 Task: Create a due date automation trigger when advanced on, on the wednesday after a card is due add fields with custom field "Resume" set to a date not in this month at 11:00 AM.
Action: Mouse moved to (993, 79)
Screenshot: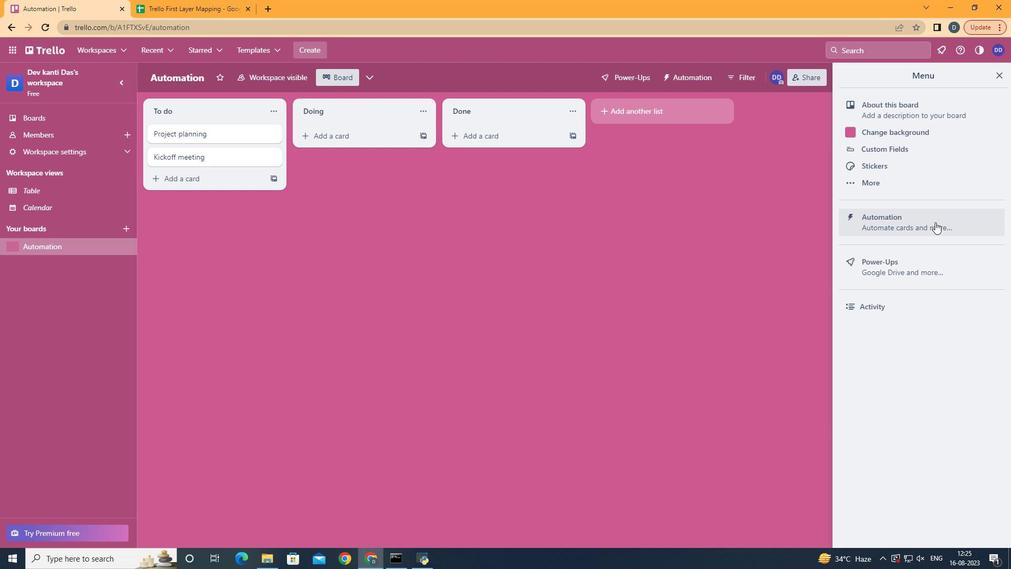 
Action: Mouse pressed left at (993, 79)
Screenshot: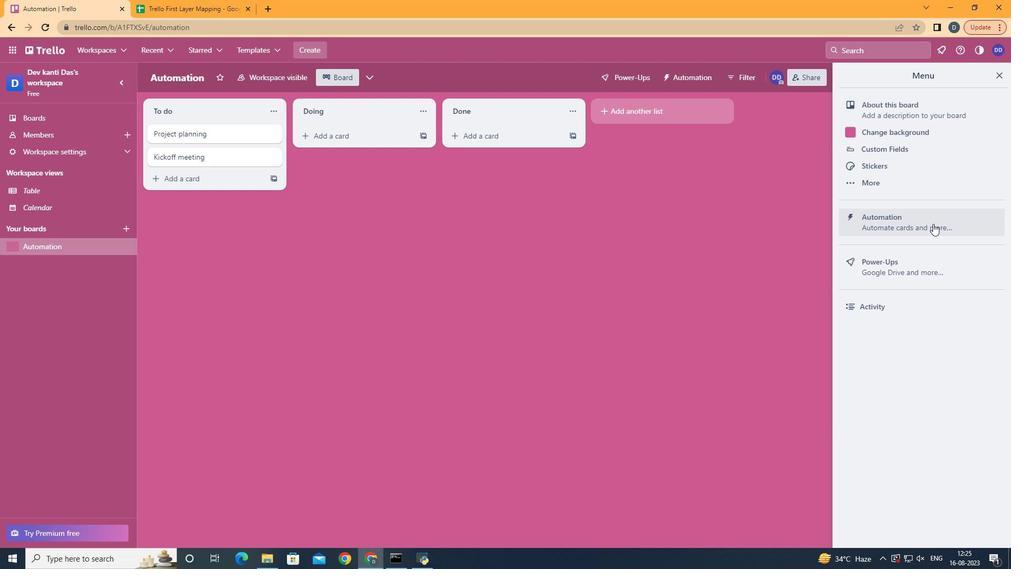 
Action: Mouse moved to (929, 220)
Screenshot: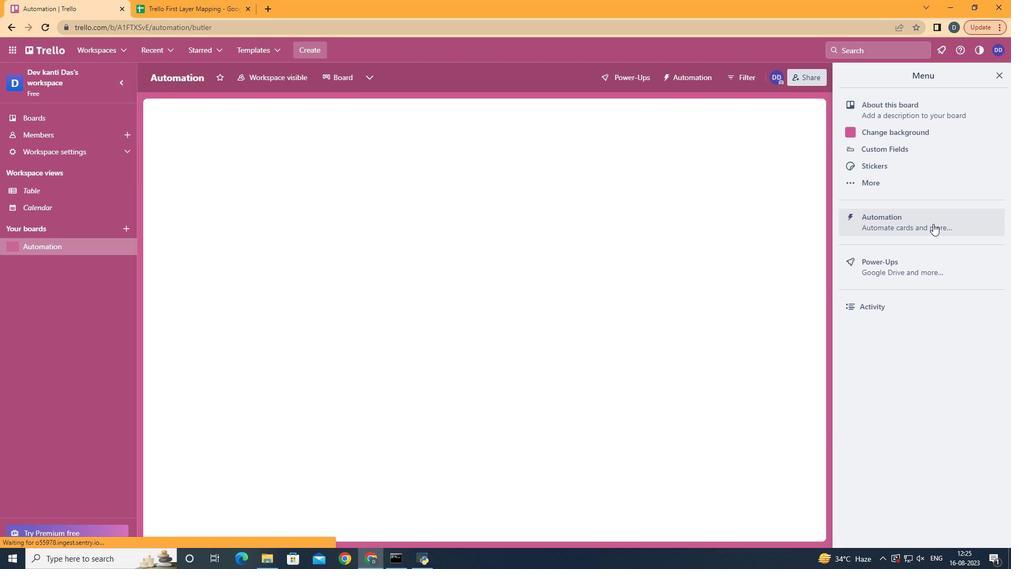 
Action: Mouse pressed left at (929, 220)
Screenshot: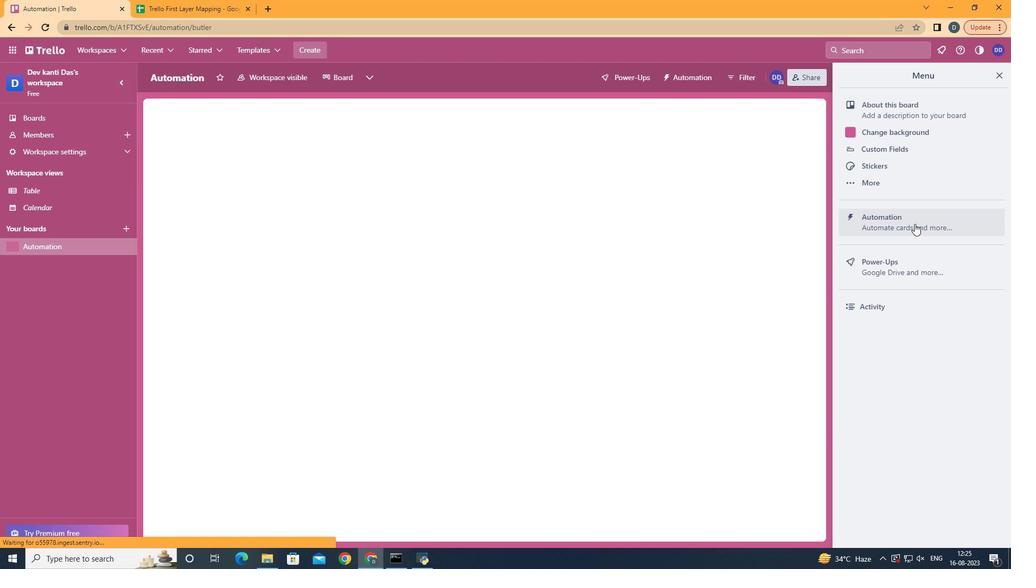 
Action: Mouse moved to (181, 209)
Screenshot: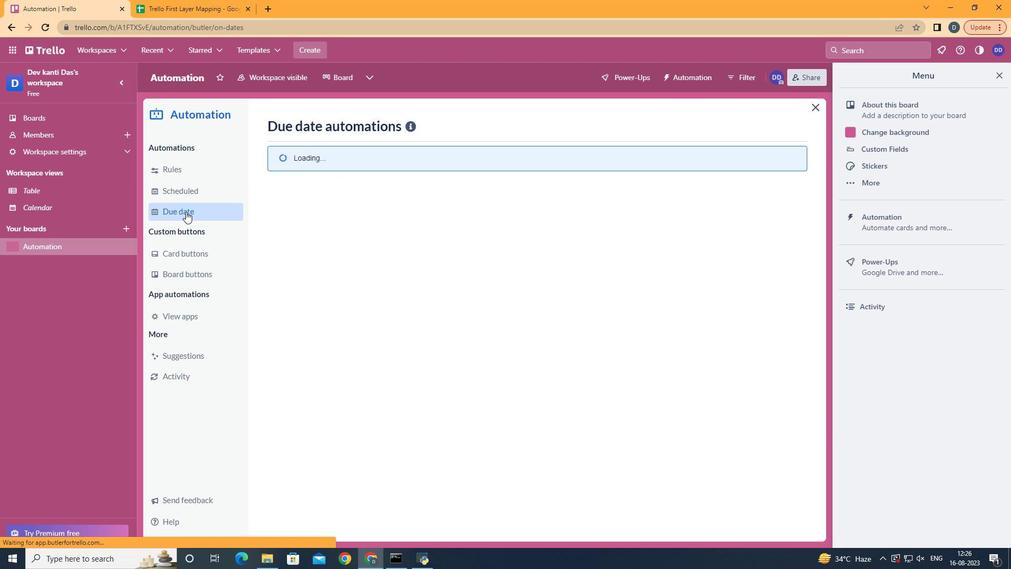
Action: Mouse pressed left at (181, 209)
Screenshot: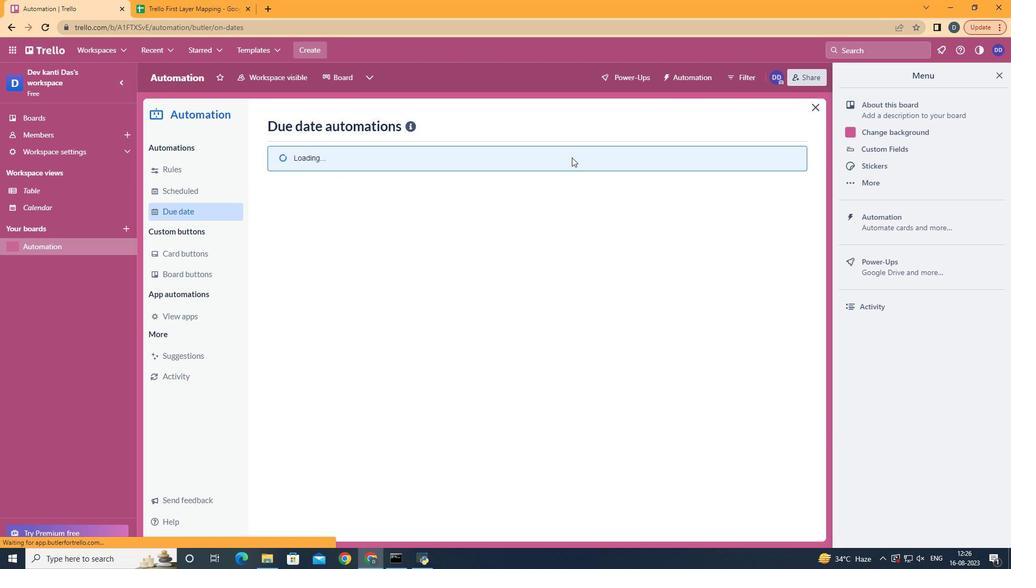 
Action: Mouse moved to (742, 125)
Screenshot: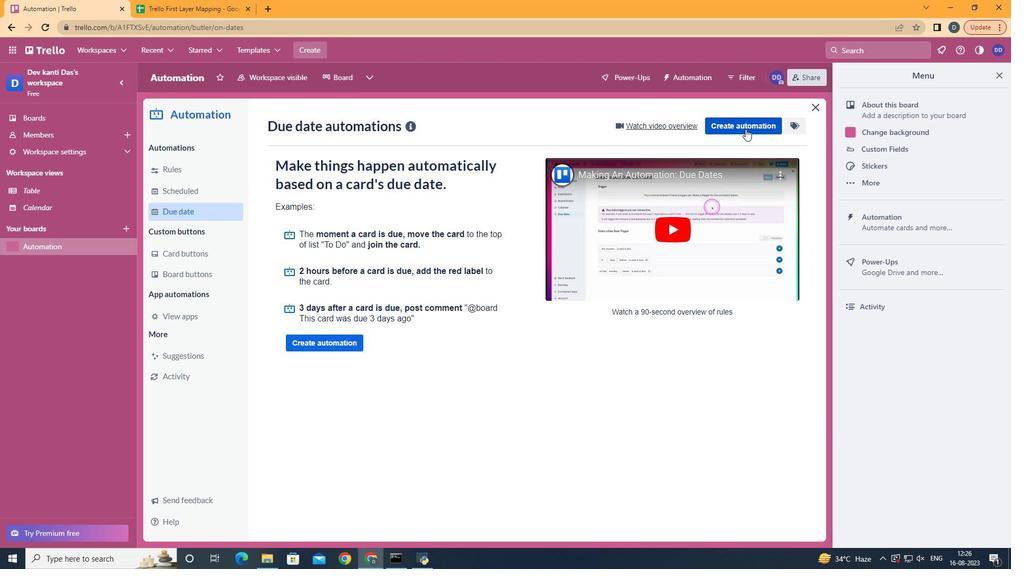 
Action: Mouse pressed left at (742, 125)
Screenshot: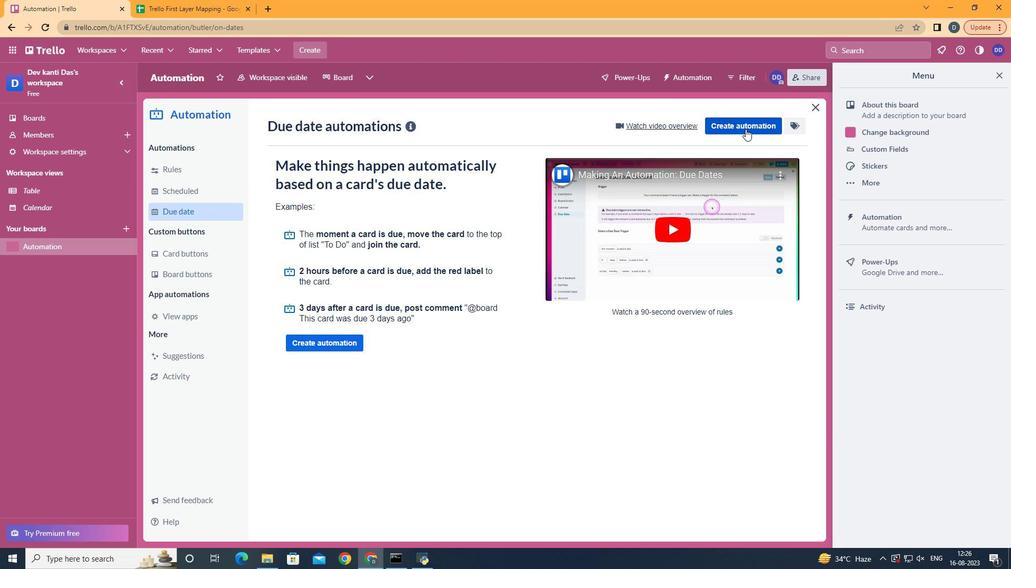 
Action: Mouse pressed left at (742, 125)
Screenshot: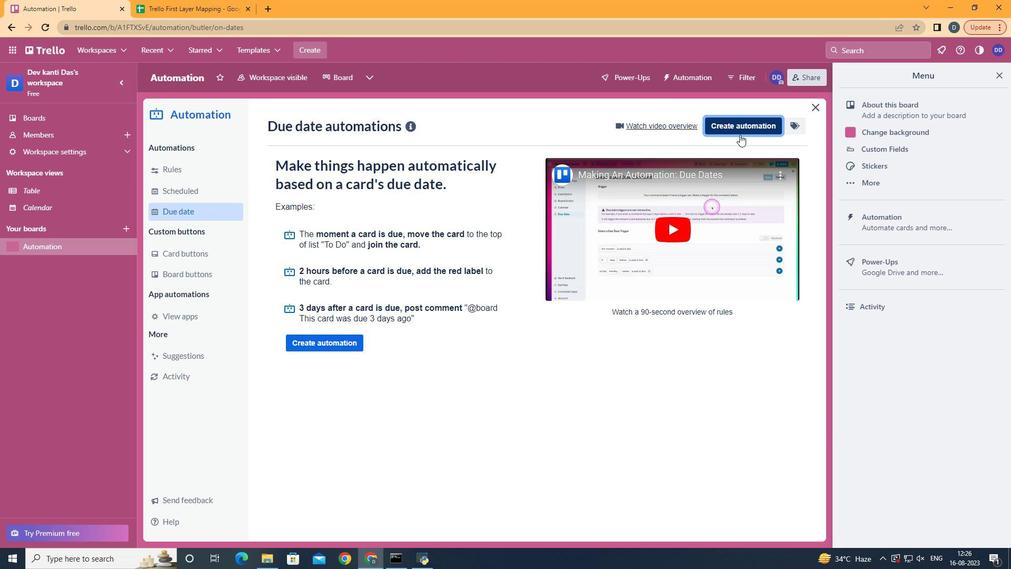 
Action: Mouse moved to (566, 227)
Screenshot: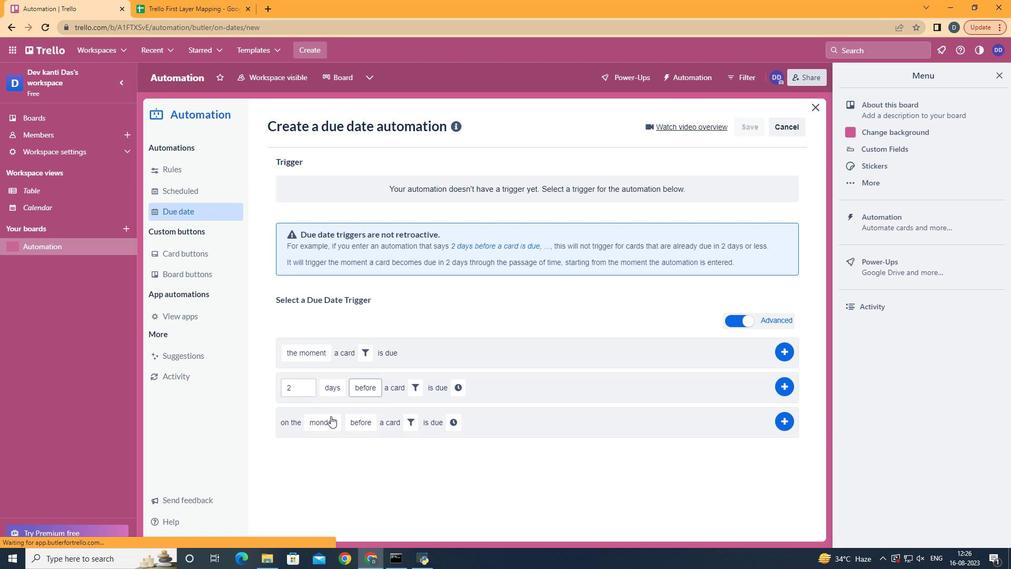 
Action: Mouse pressed left at (566, 227)
Screenshot: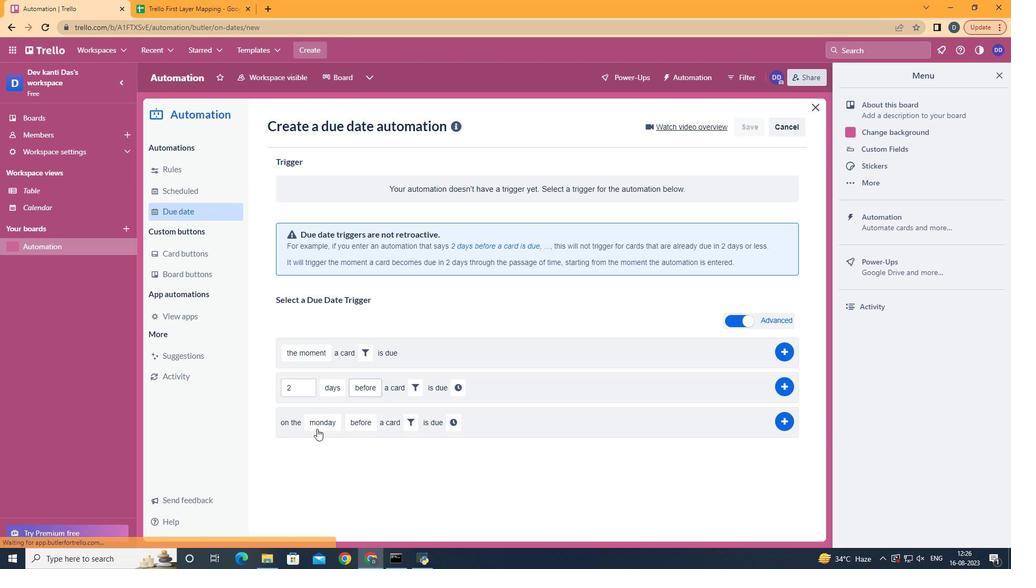 
Action: Mouse moved to (328, 305)
Screenshot: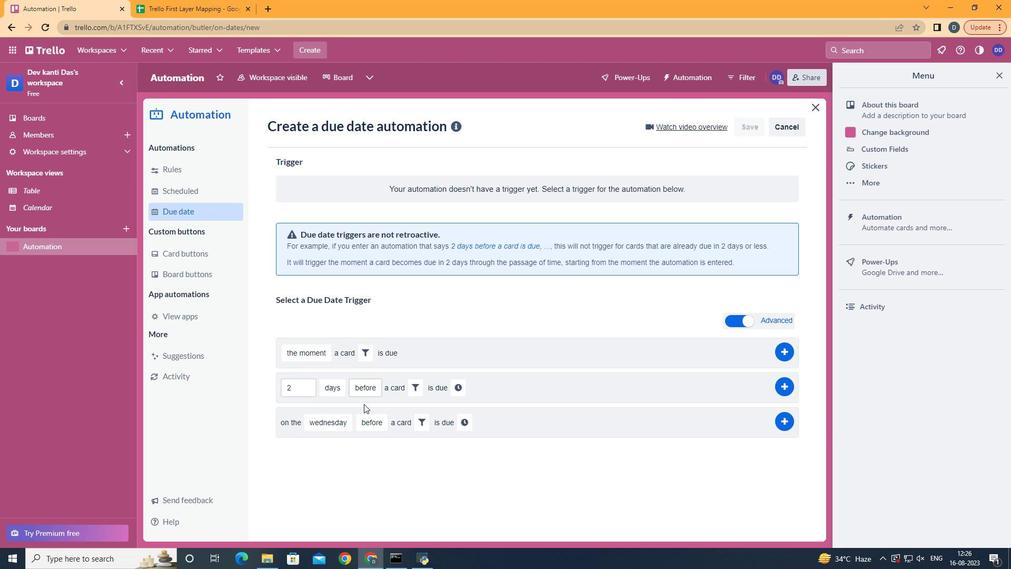 
Action: Mouse pressed left at (328, 305)
Screenshot: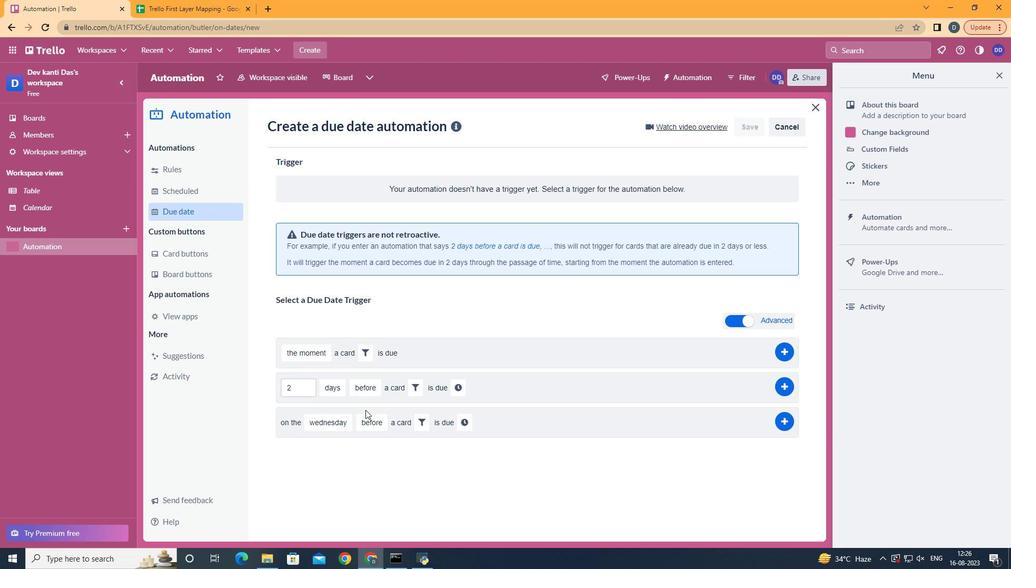 
Action: Mouse moved to (378, 455)
Screenshot: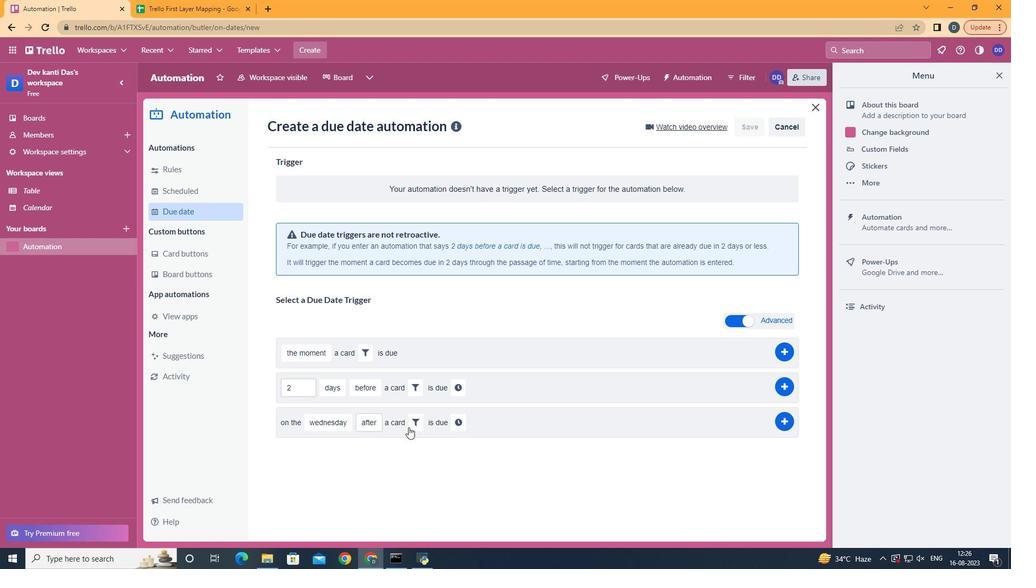 
Action: Mouse pressed left at (378, 455)
Screenshot: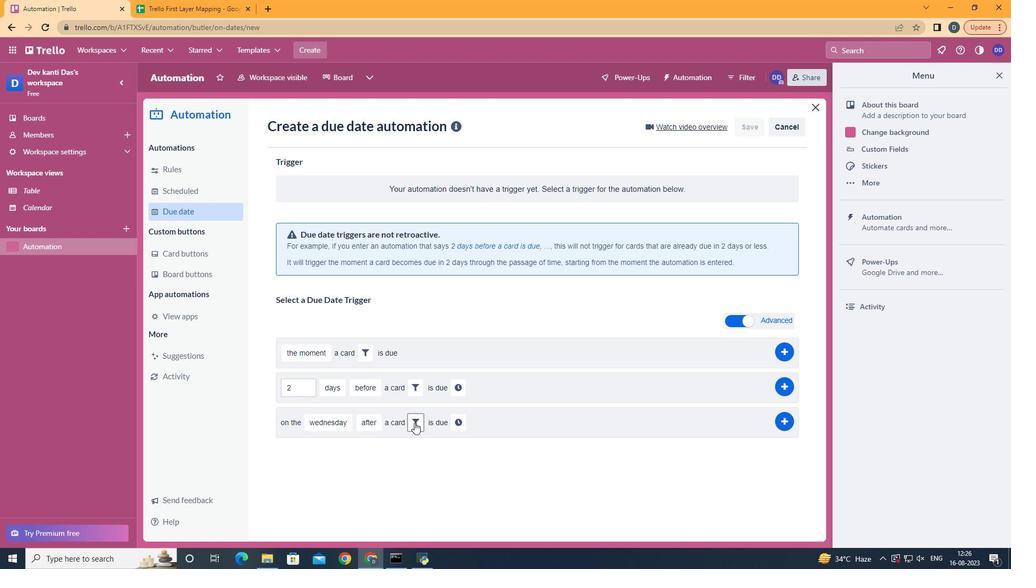 
Action: Mouse moved to (410, 418)
Screenshot: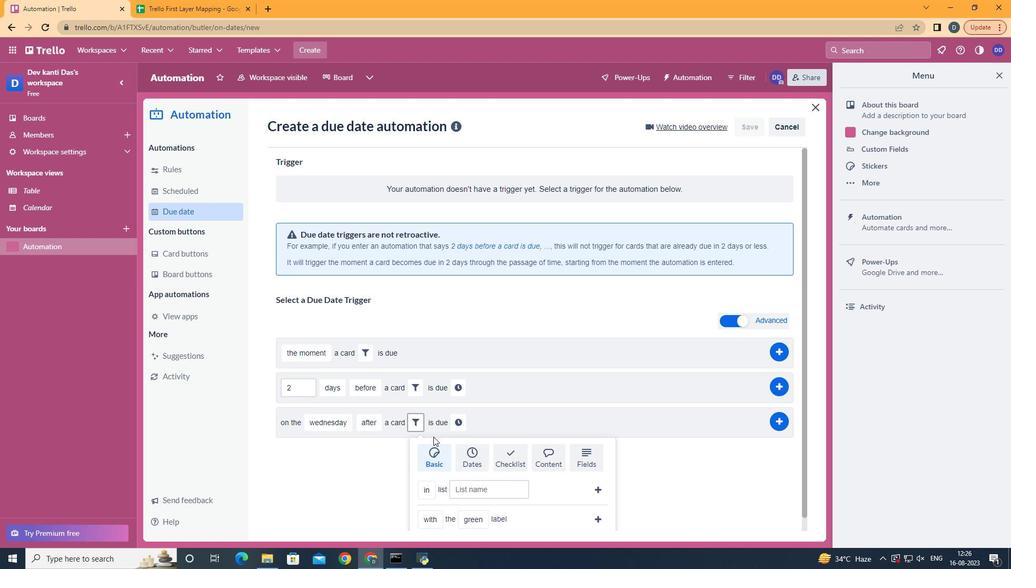 
Action: Mouse pressed left at (410, 418)
Screenshot: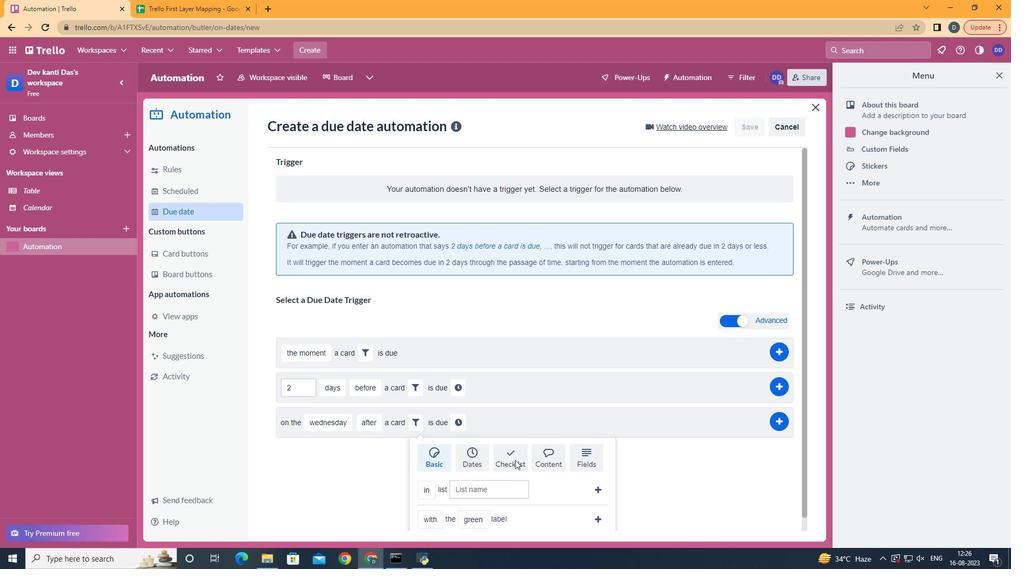 
Action: Mouse moved to (599, 450)
Screenshot: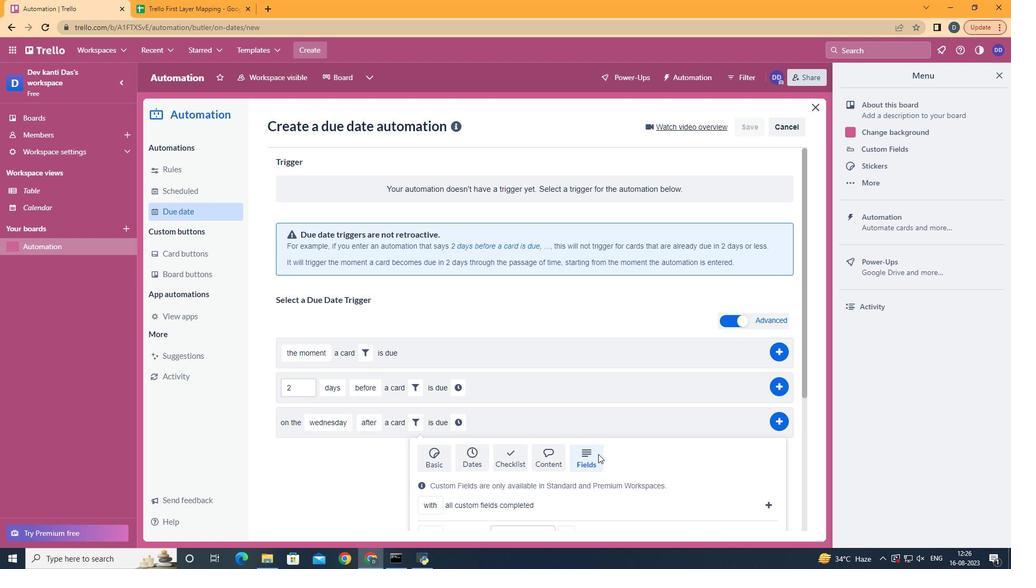 
Action: Mouse pressed left at (599, 450)
Screenshot: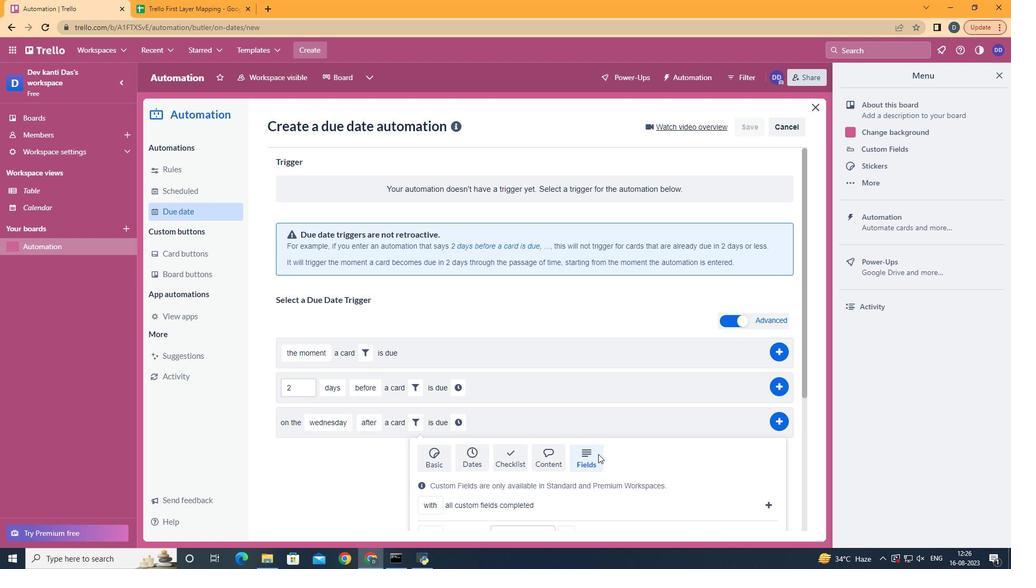 
Action: Mouse moved to (594, 450)
Screenshot: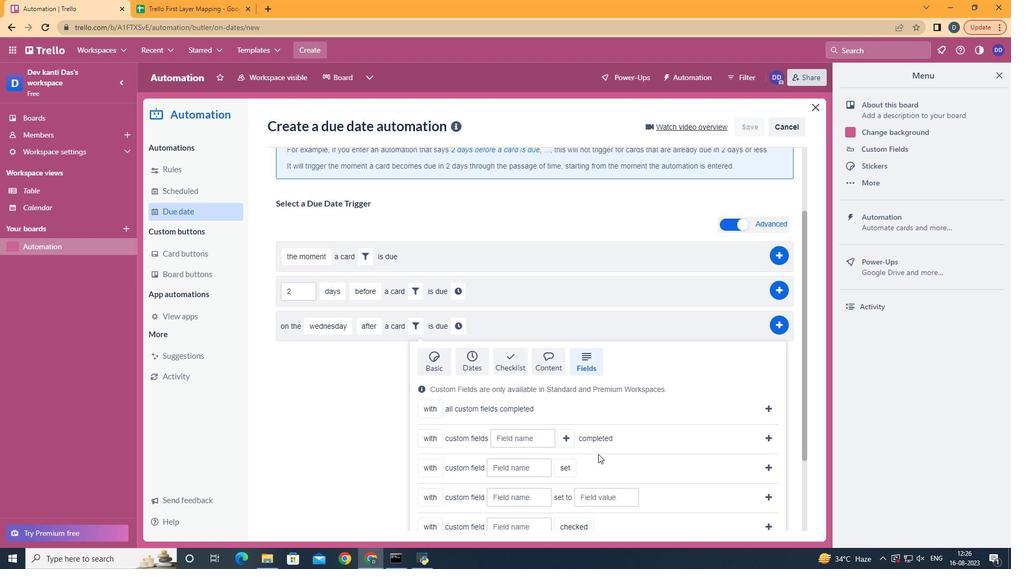
Action: Mouse scrolled (594, 449) with delta (0, 0)
Screenshot: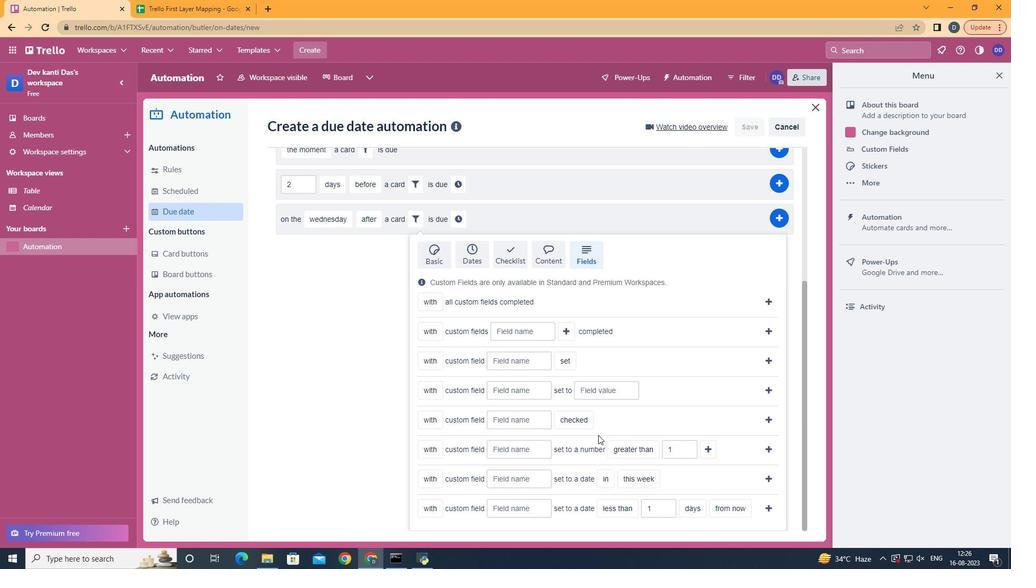 
Action: Mouse scrolled (594, 449) with delta (0, 0)
Screenshot: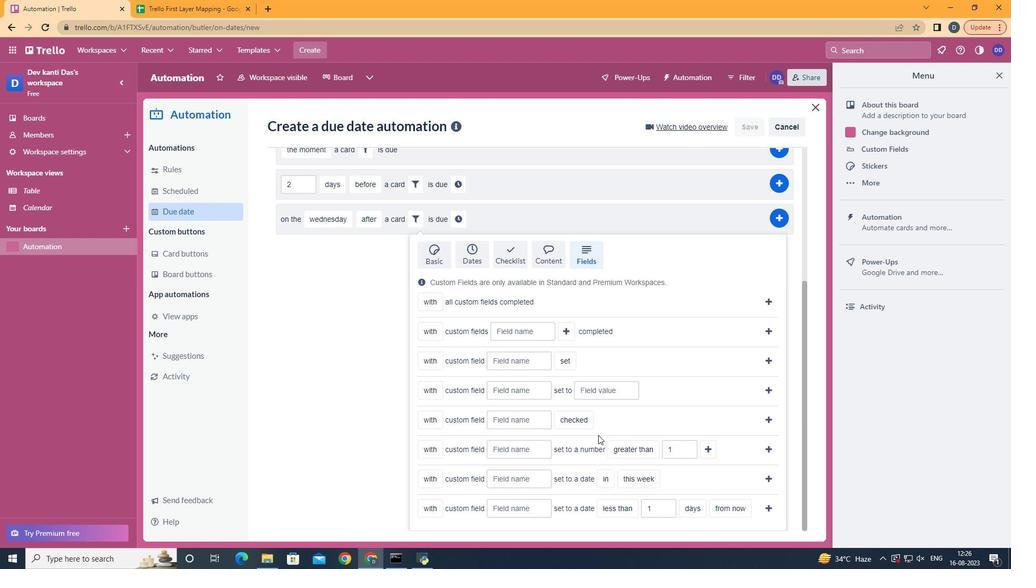 
Action: Mouse scrolled (594, 449) with delta (0, 0)
Screenshot: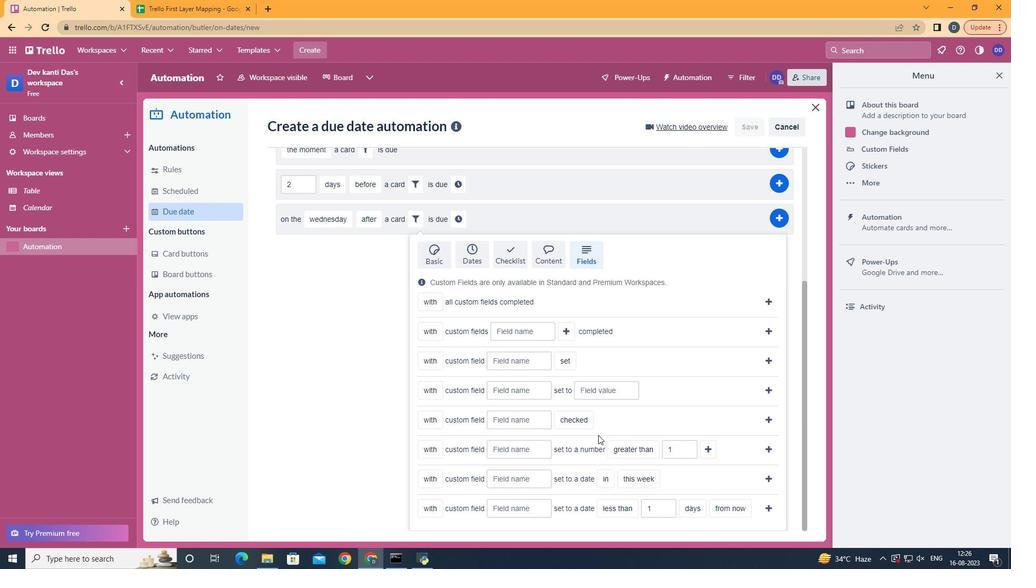 
Action: Mouse scrolled (594, 449) with delta (0, 0)
Screenshot: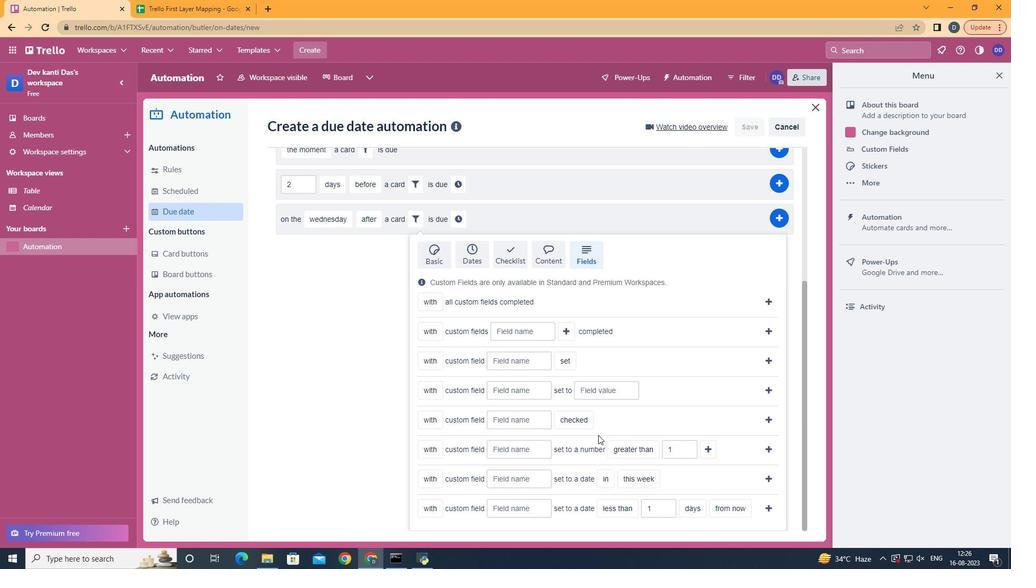 
Action: Mouse scrolled (594, 449) with delta (0, 0)
Screenshot: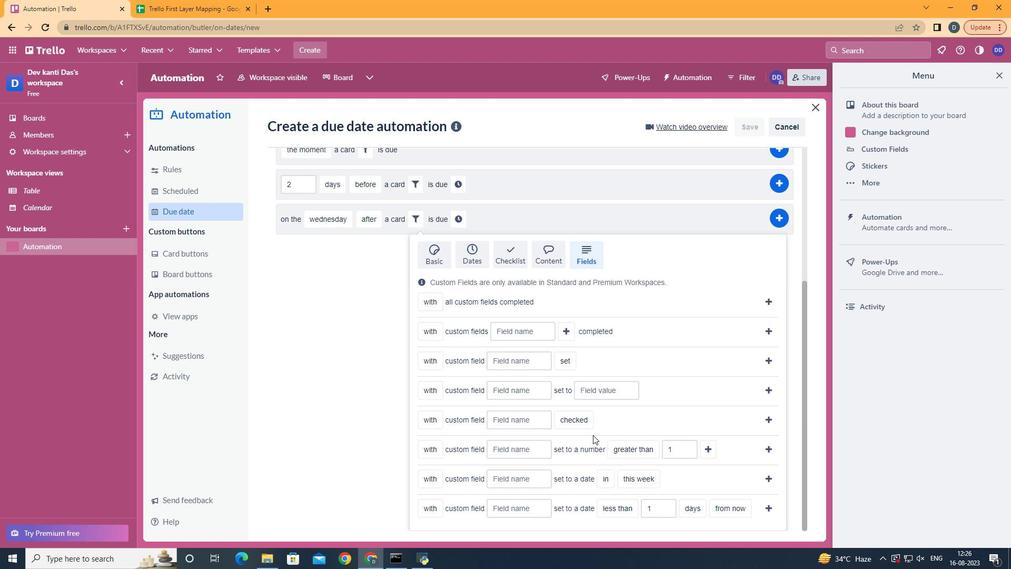 
Action: Mouse scrolled (594, 449) with delta (0, 0)
Screenshot: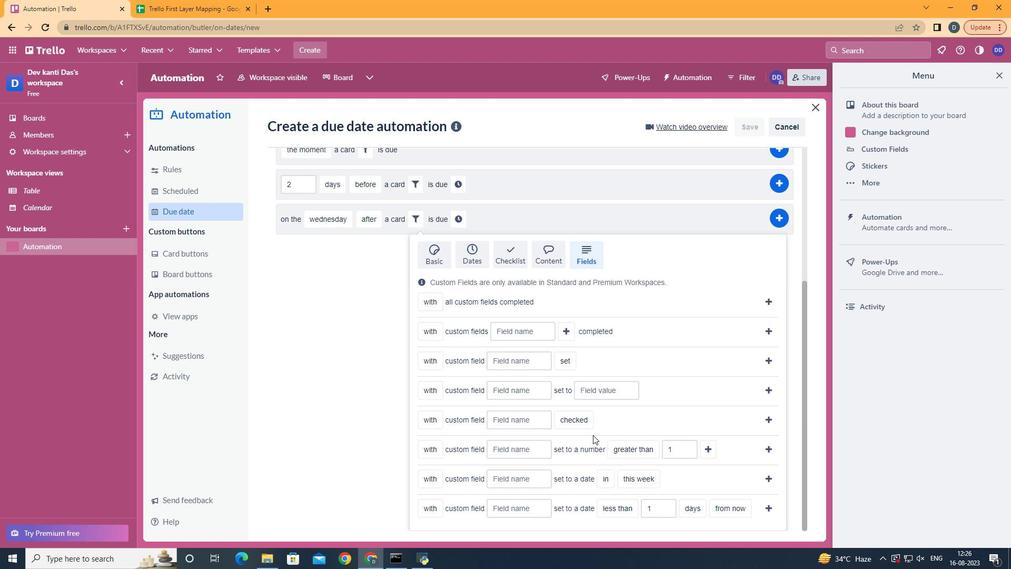 
Action: Mouse scrolled (594, 449) with delta (0, 0)
Screenshot: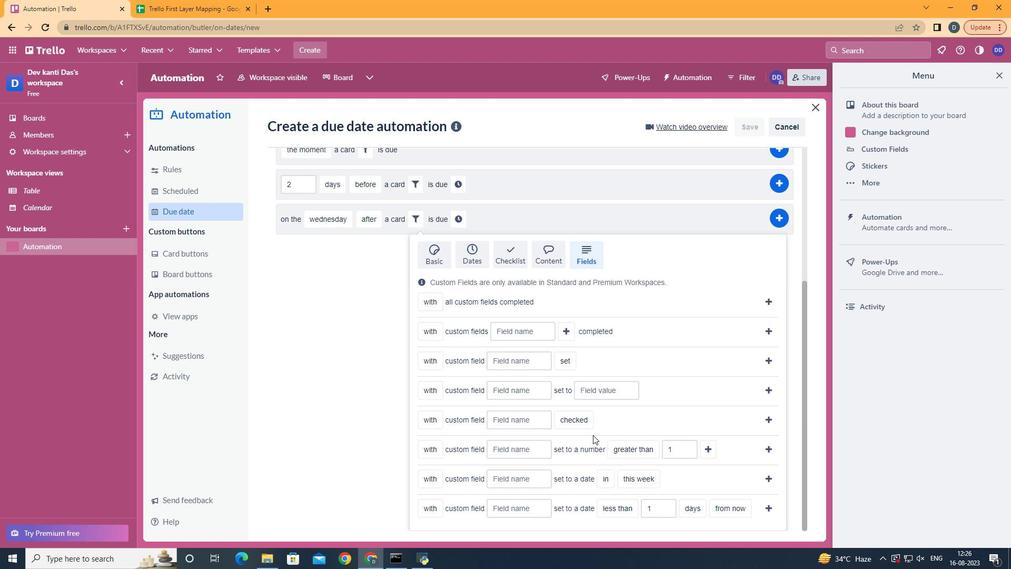 
Action: Mouse moved to (529, 476)
Screenshot: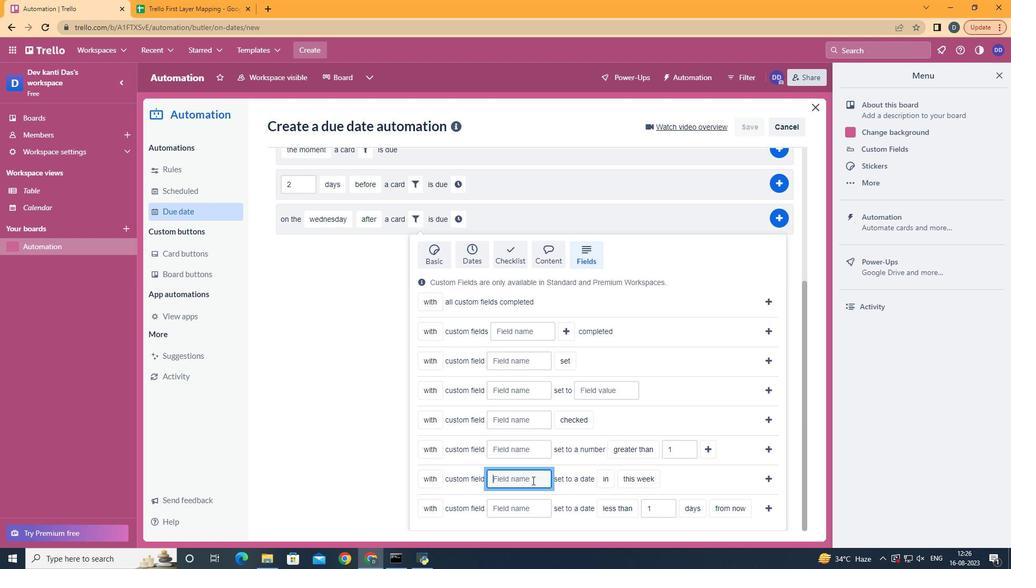 
Action: Mouse pressed left at (529, 476)
Screenshot: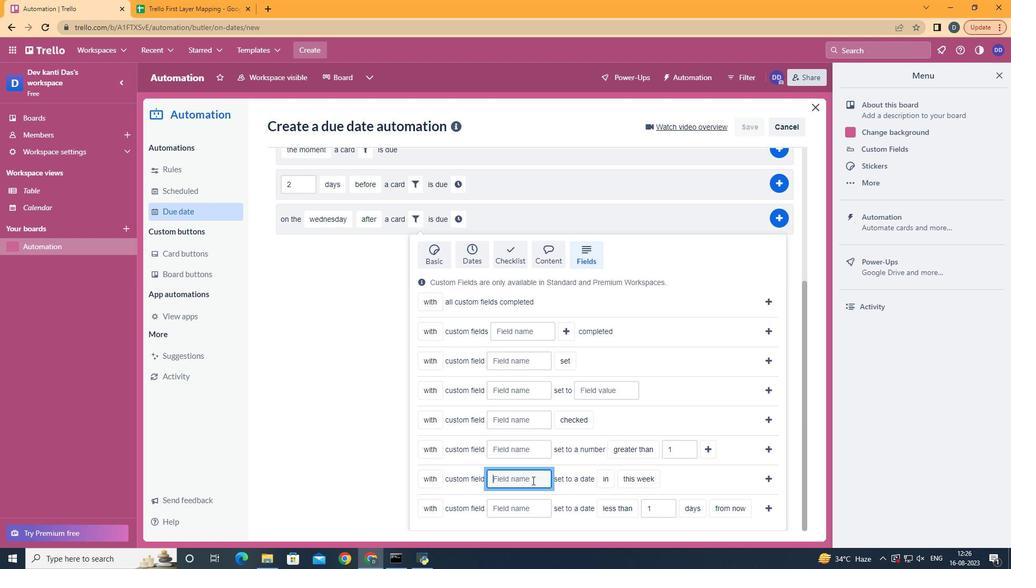 
Action: Key pressed <Key.shift>Resume
Screenshot: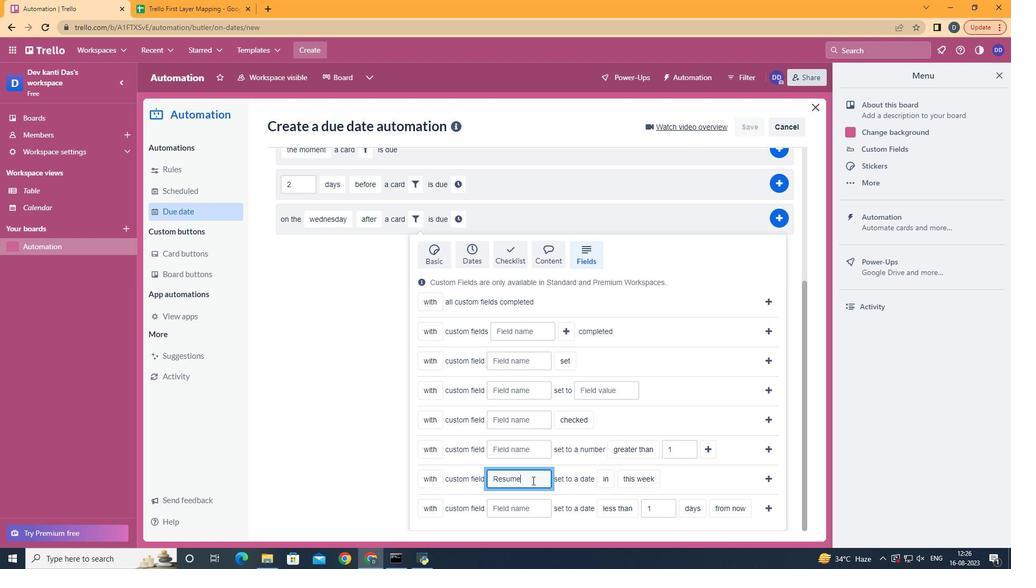 
Action: Mouse moved to (611, 521)
Screenshot: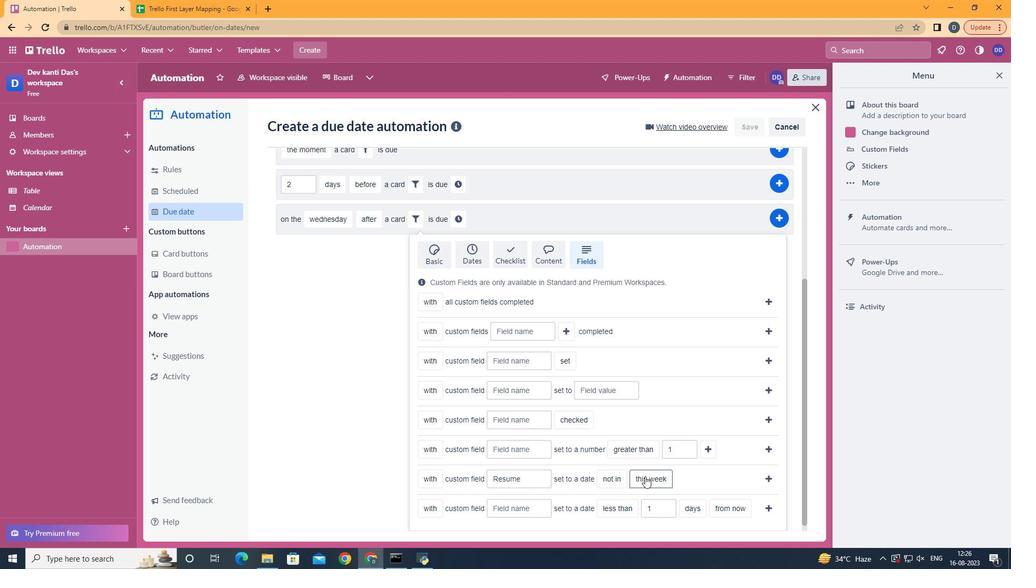 
Action: Mouse pressed left at (611, 521)
Screenshot: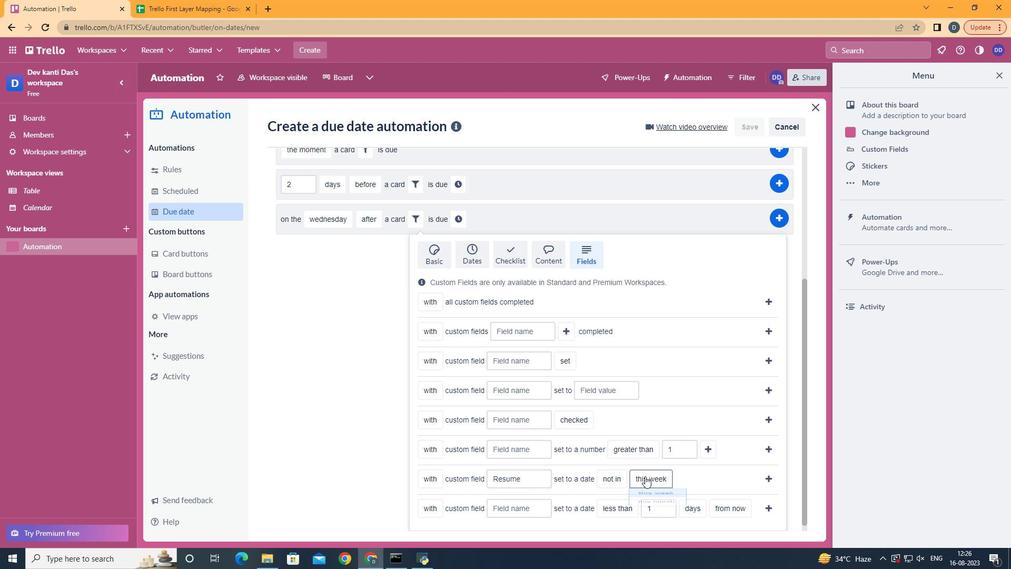 
Action: Mouse moved to (652, 510)
Screenshot: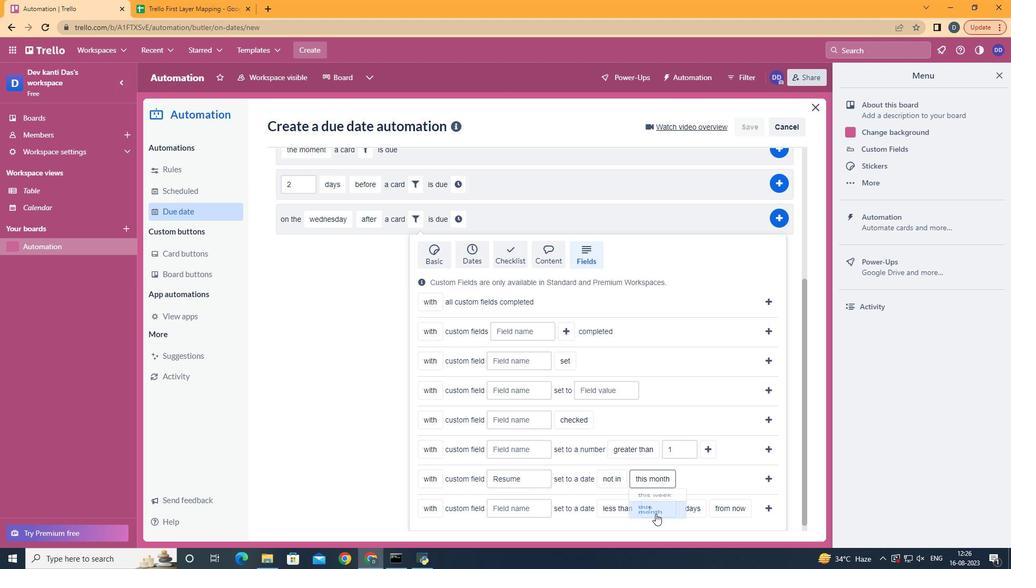 
Action: Mouse pressed left at (652, 510)
Screenshot: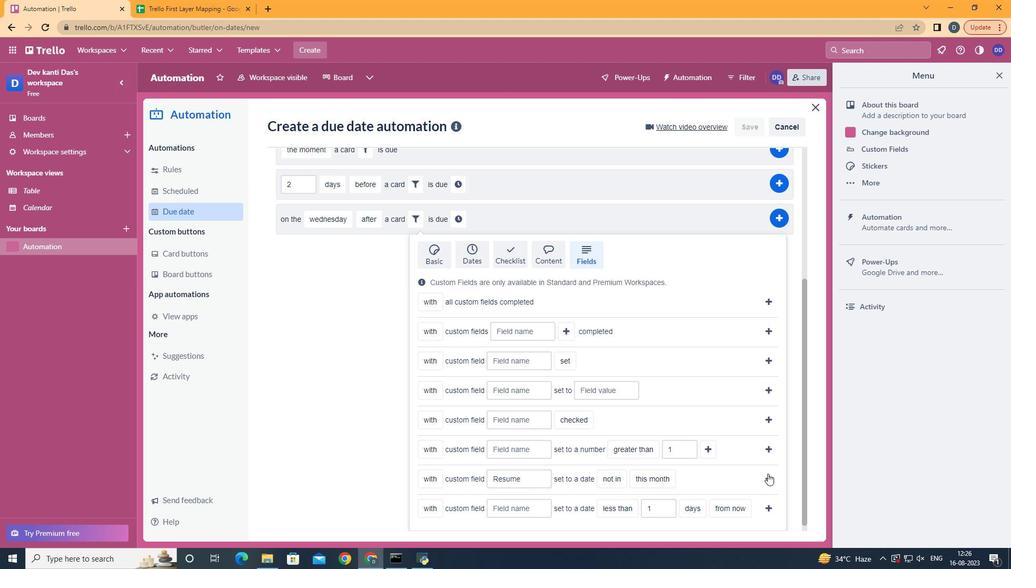 
Action: Mouse moved to (767, 468)
Screenshot: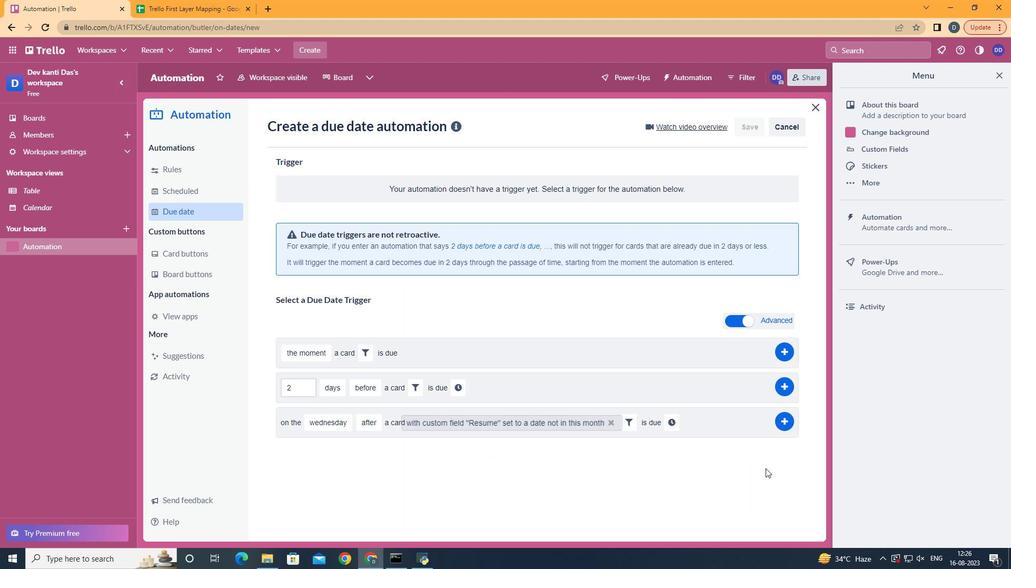 
Action: Mouse pressed left at (767, 468)
Screenshot: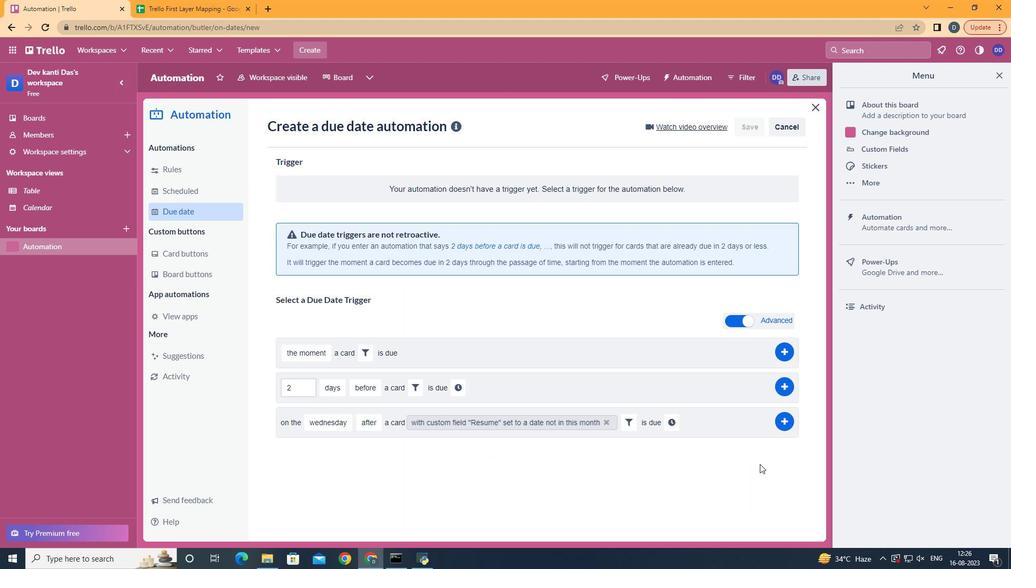 
Action: Mouse moved to (672, 422)
Screenshot: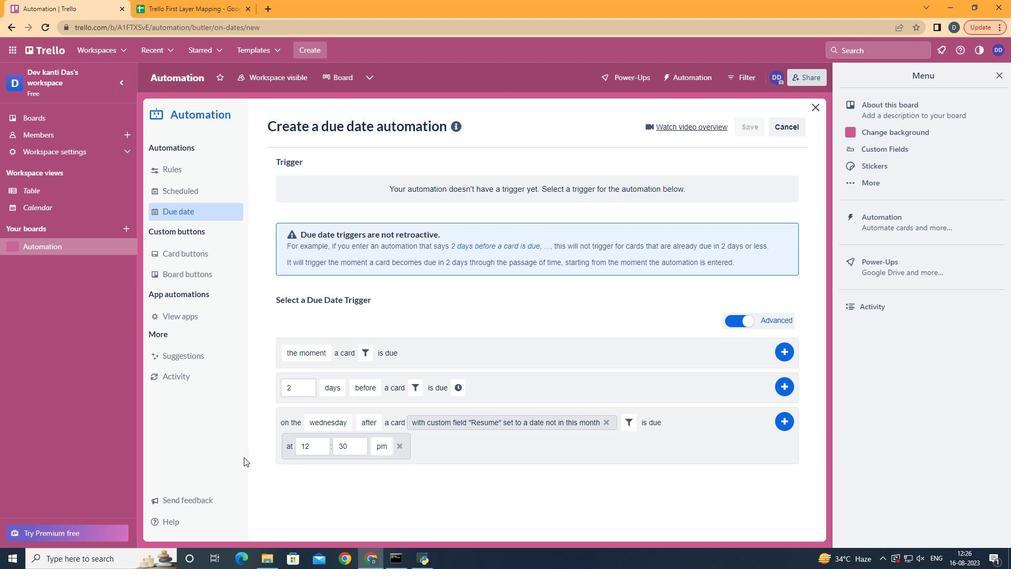 
Action: Mouse pressed left at (672, 422)
Screenshot: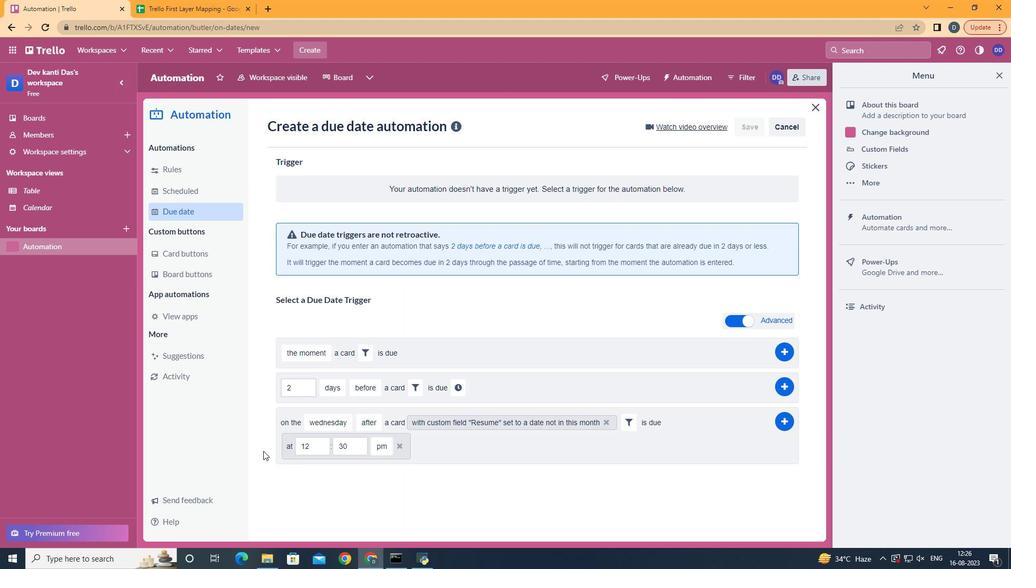 
Action: Mouse moved to (321, 446)
Screenshot: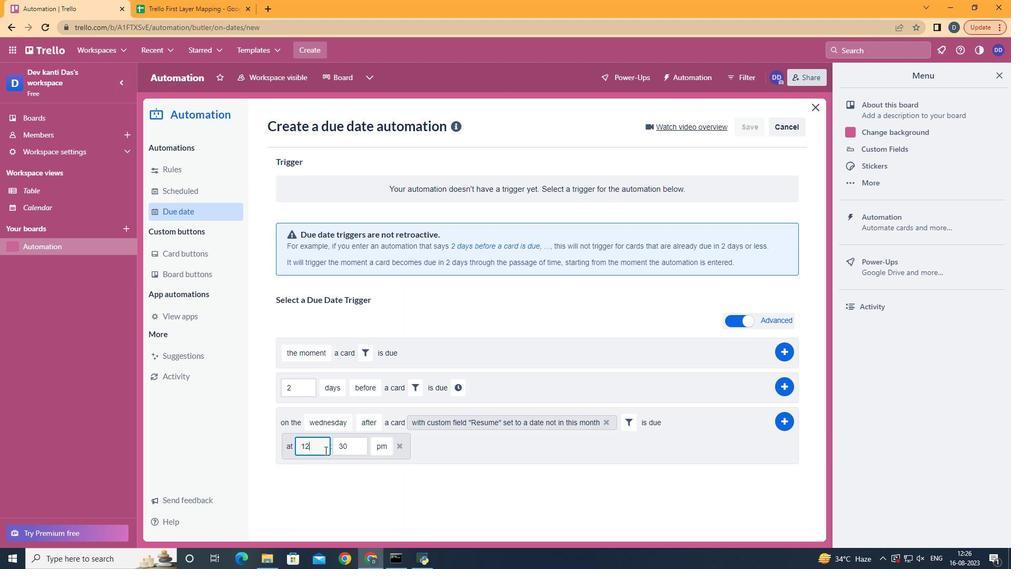 
Action: Mouse pressed left at (321, 446)
Screenshot: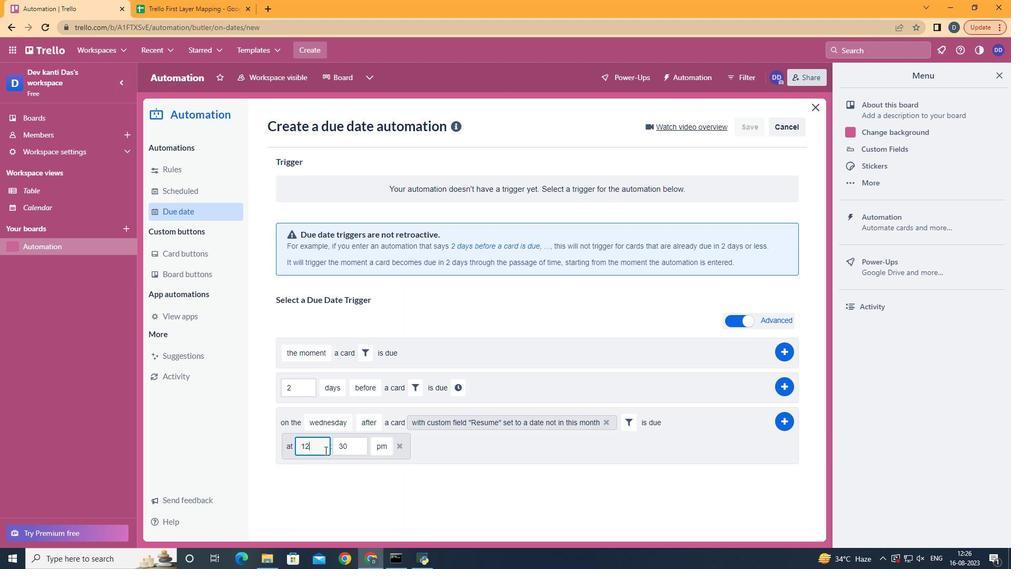 
Action: Key pressed <Key.backspace>1
Screenshot: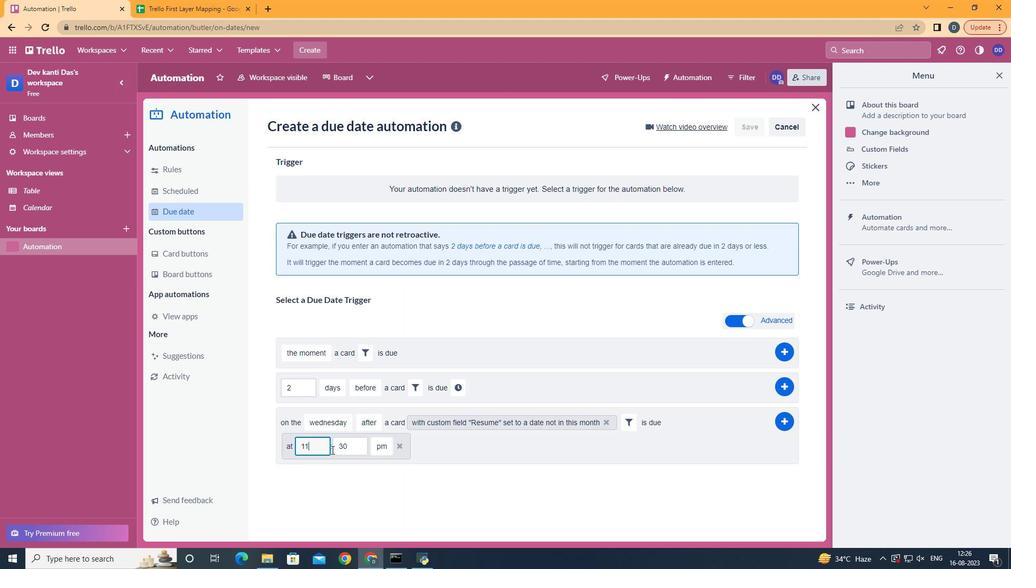 
Action: Mouse moved to (355, 438)
Screenshot: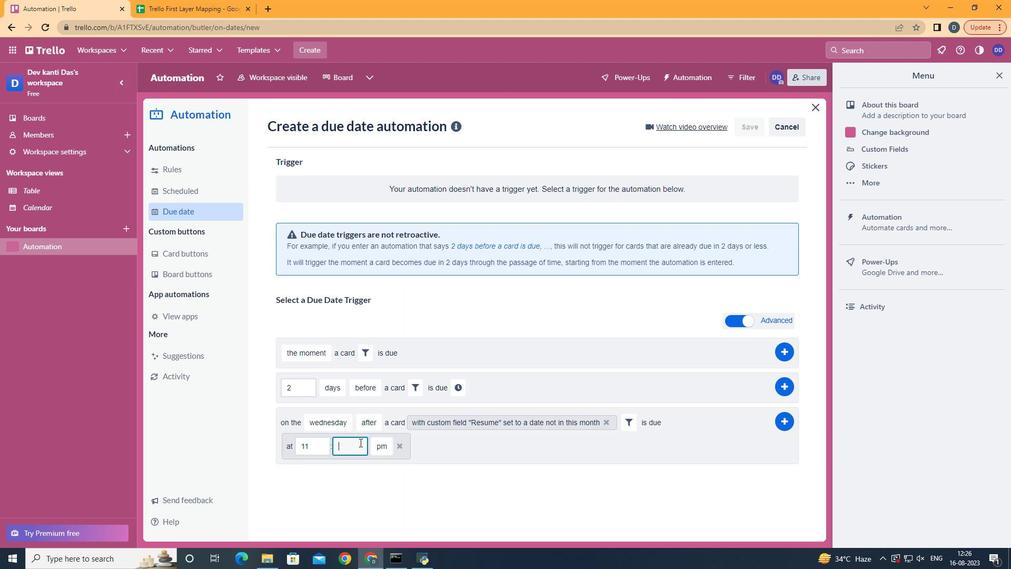 
Action: Mouse pressed left at (355, 438)
Screenshot: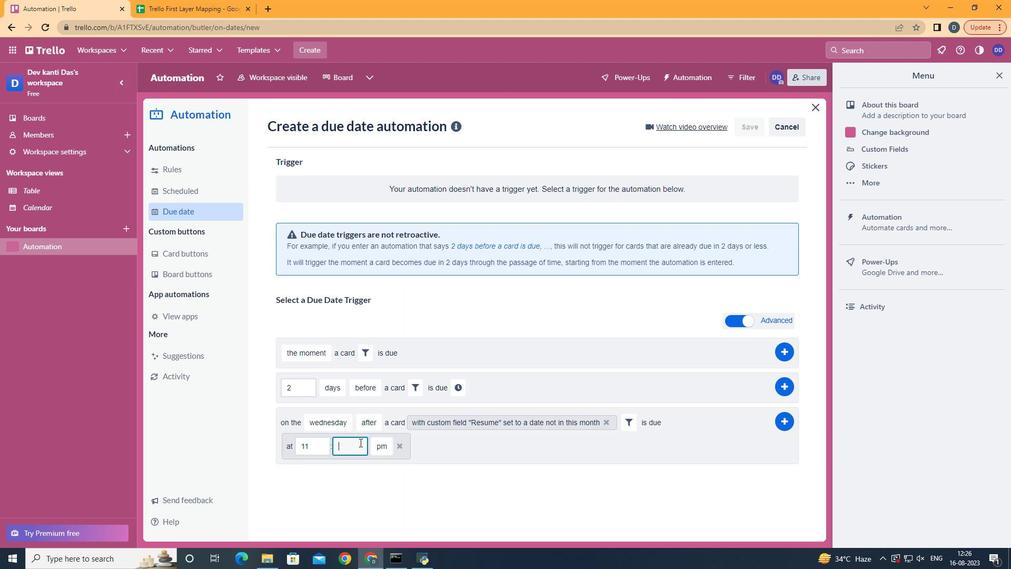 
Action: Mouse moved to (356, 438)
Screenshot: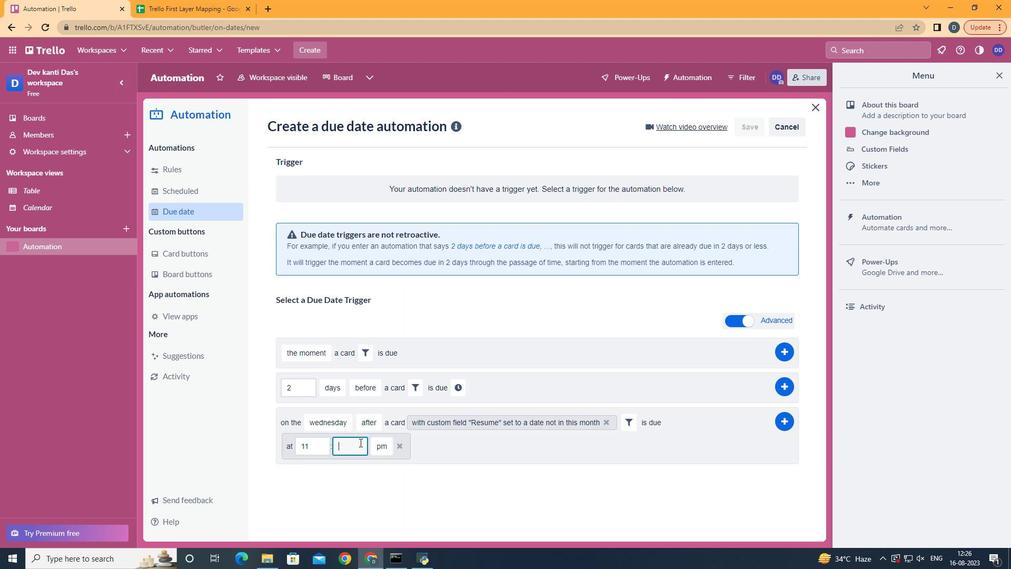 
Action: Key pressed <Key.backspace><Key.backspace>00
Screenshot: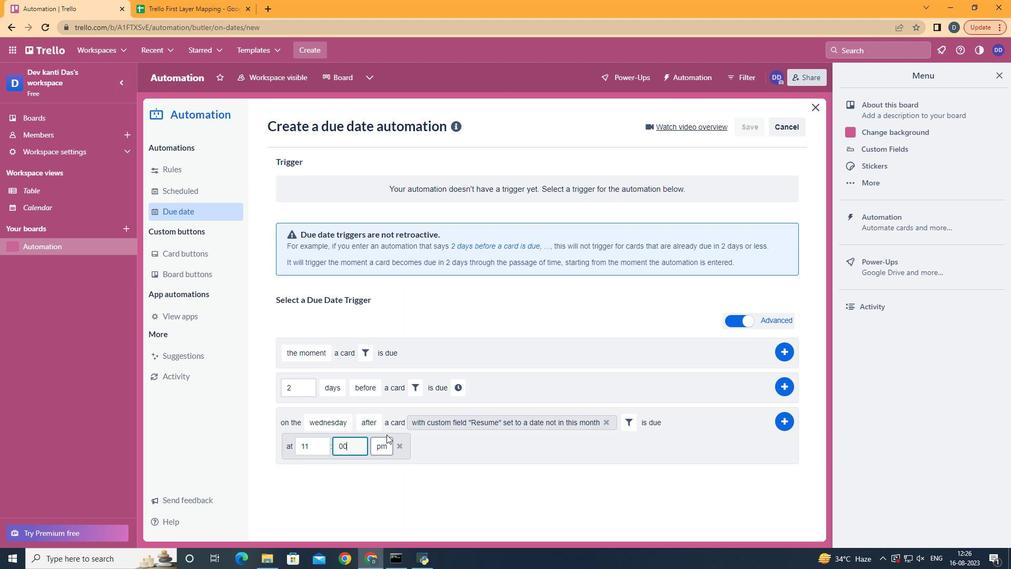 
Action: Mouse moved to (378, 464)
Screenshot: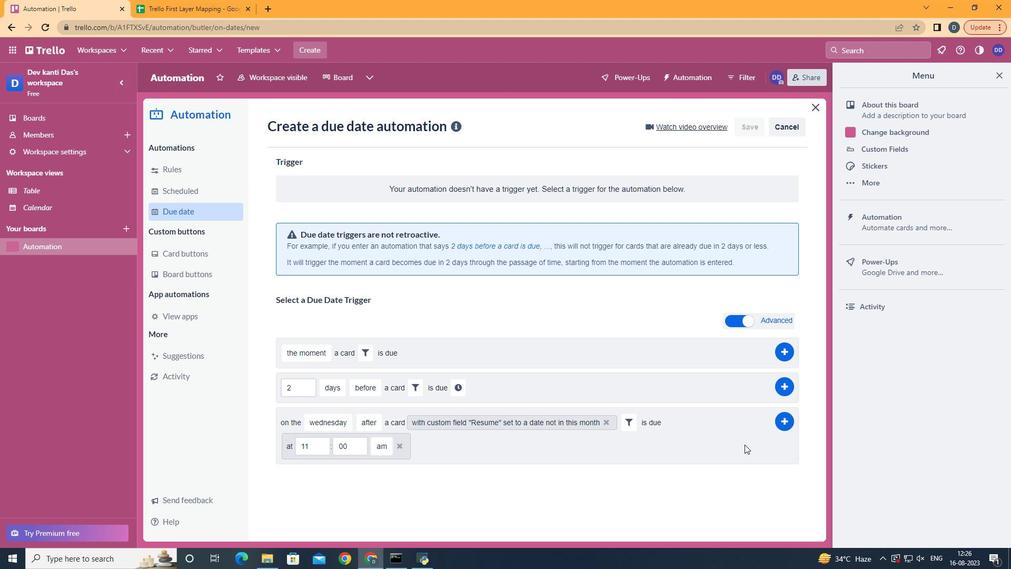 
Action: Mouse pressed left at (378, 464)
Screenshot: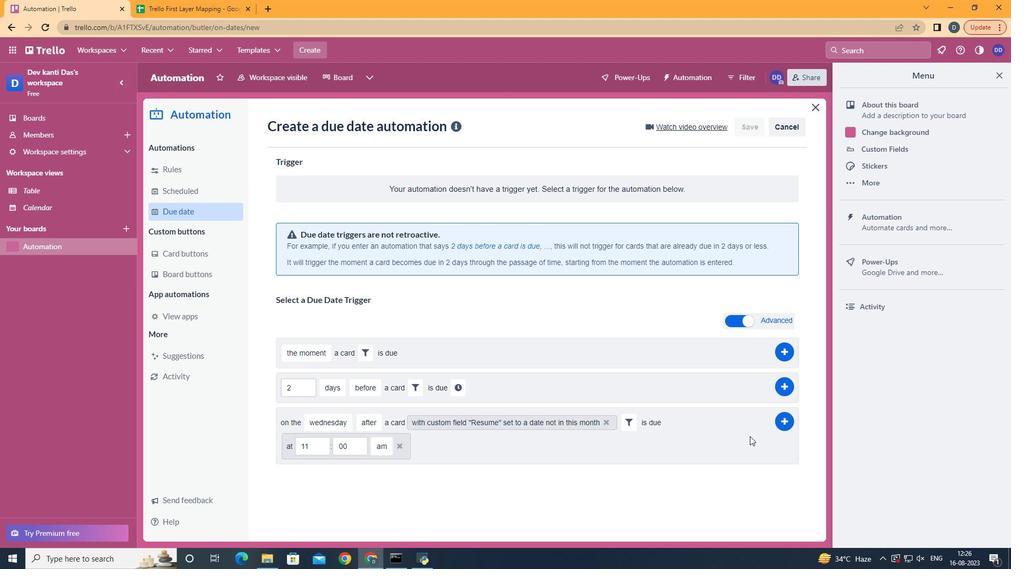 
Action: Mouse moved to (780, 417)
Screenshot: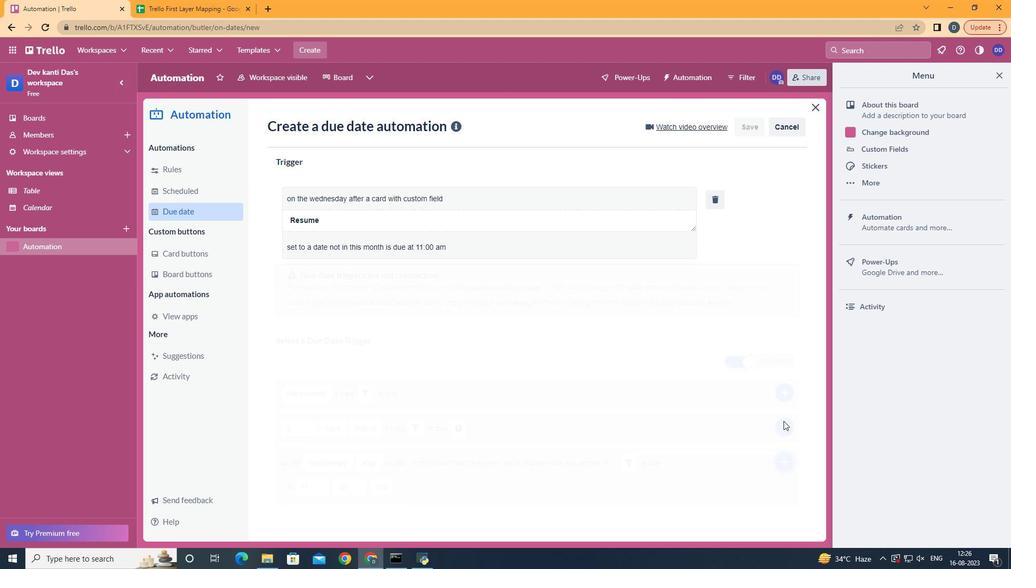 
Action: Mouse pressed left at (780, 417)
Screenshot: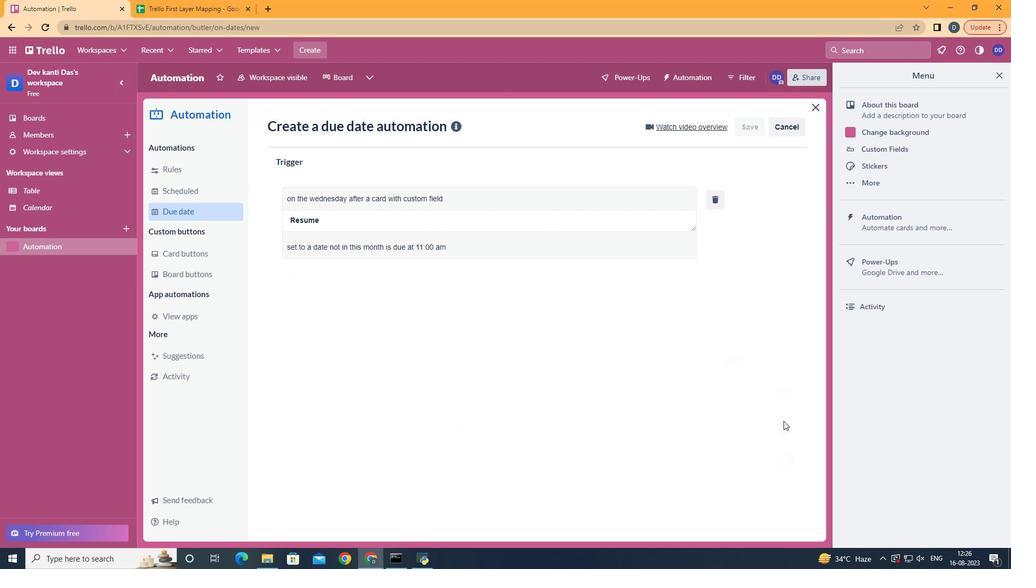 
